Task: Search one way flight ticket for 2 adults, 2 infants in seat and 1 infant on lap in first from San Francisco: San Francisco International Airport to Evansville: Evansville Regional Airport on 5-3-2023. Choice of flights is Emirates. Number of bags: 1 checked bag. Price is upto 109000. Outbound departure time preference is 22:00.
Action: Mouse moved to (273, 239)
Screenshot: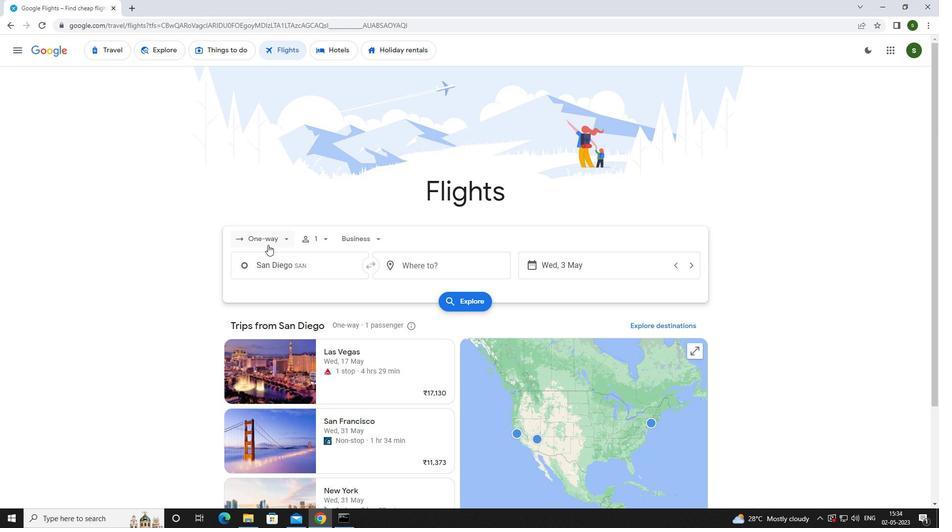 
Action: Mouse pressed left at (273, 239)
Screenshot: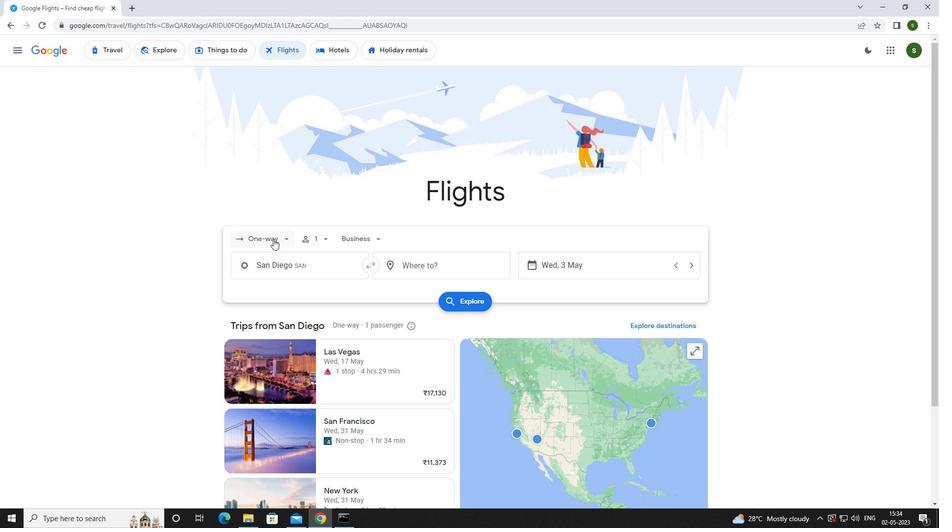 
Action: Mouse moved to (273, 281)
Screenshot: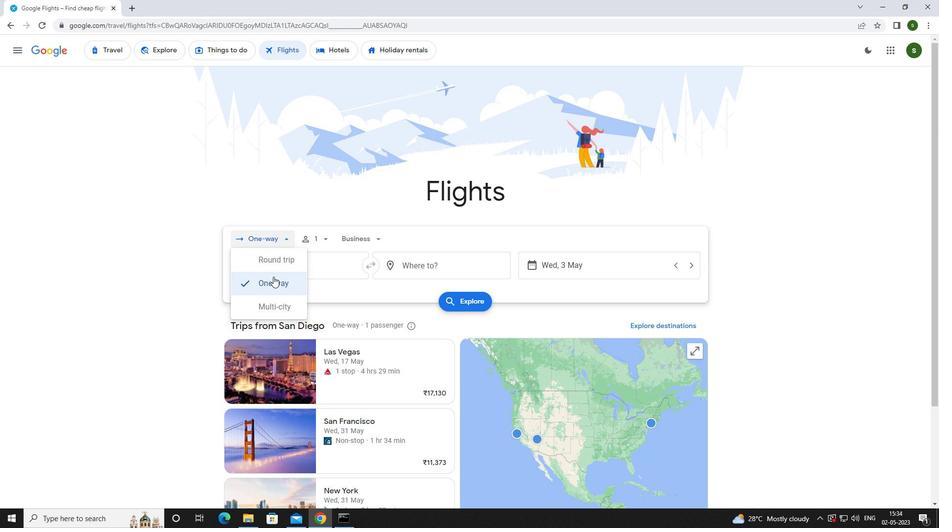 
Action: Mouse pressed left at (273, 281)
Screenshot: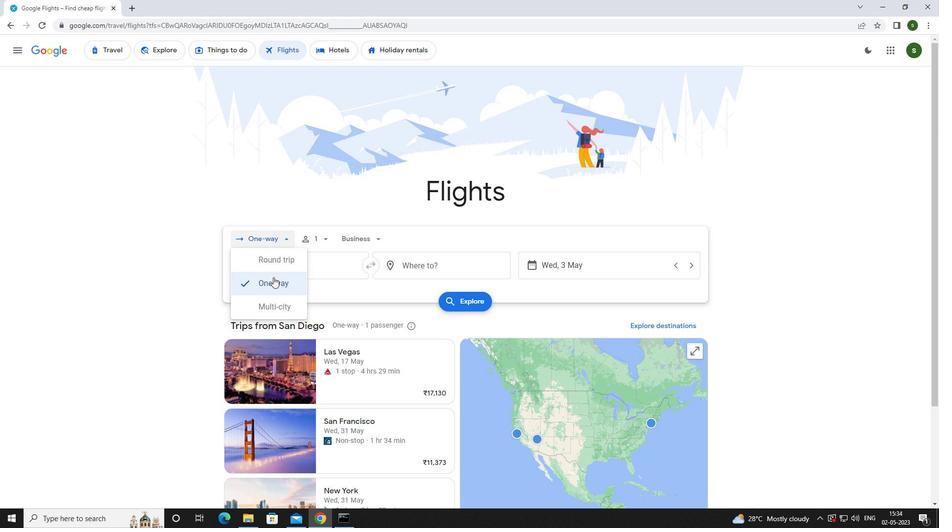 
Action: Mouse moved to (314, 239)
Screenshot: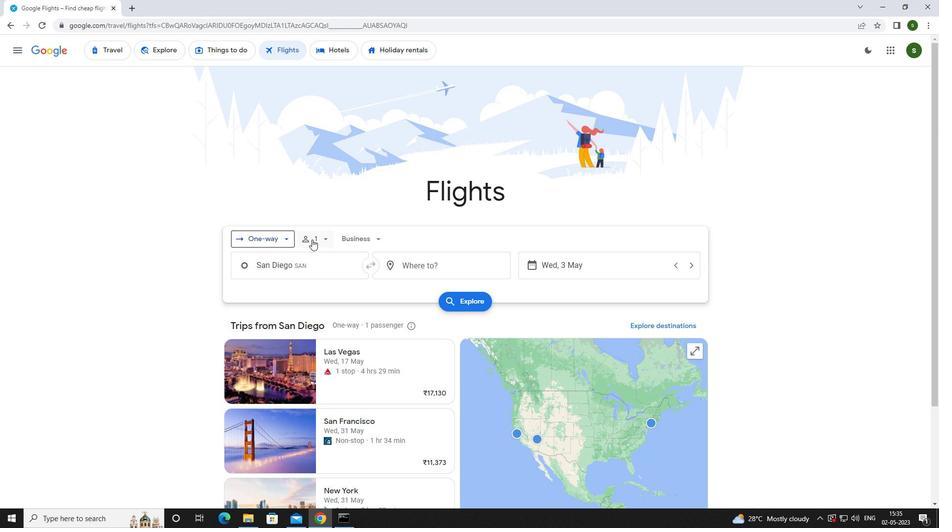 
Action: Mouse pressed left at (314, 239)
Screenshot: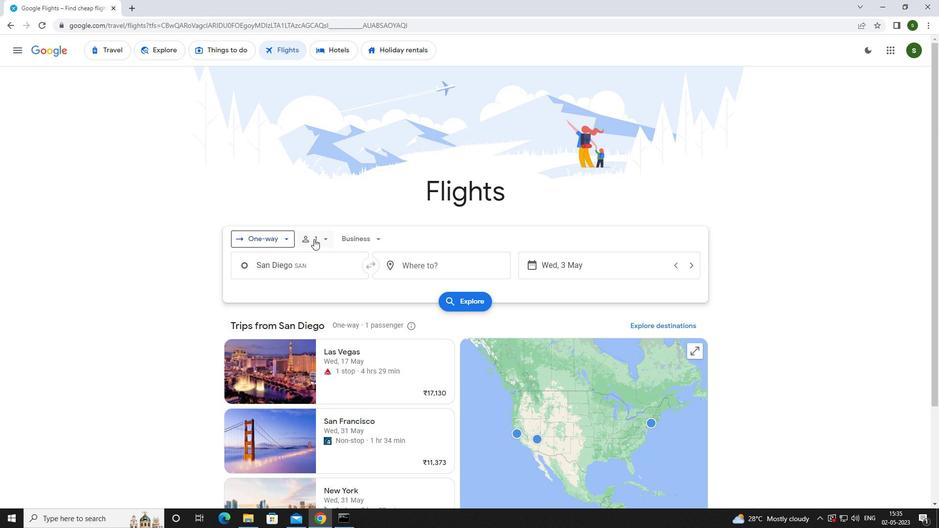 
Action: Mouse moved to (406, 266)
Screenshot: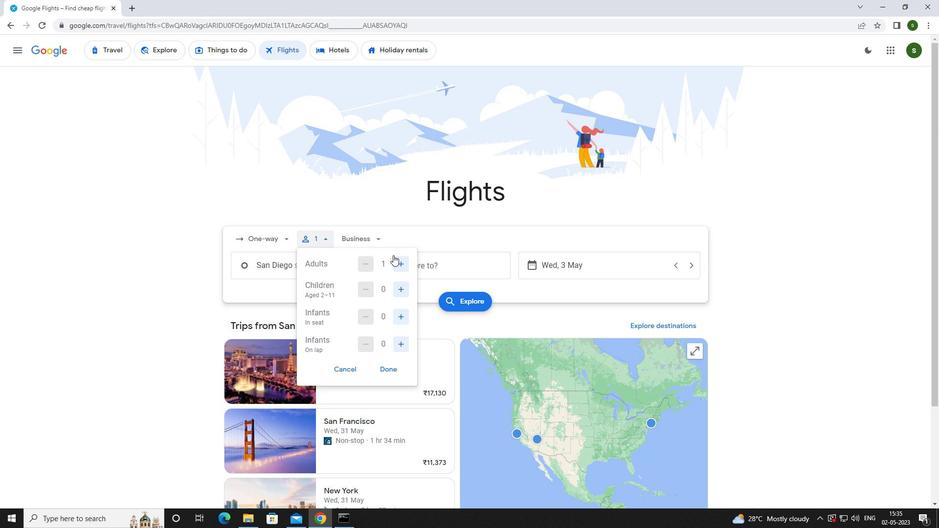 
Action: Mouse pressed left at (406, 266)
Screenshot: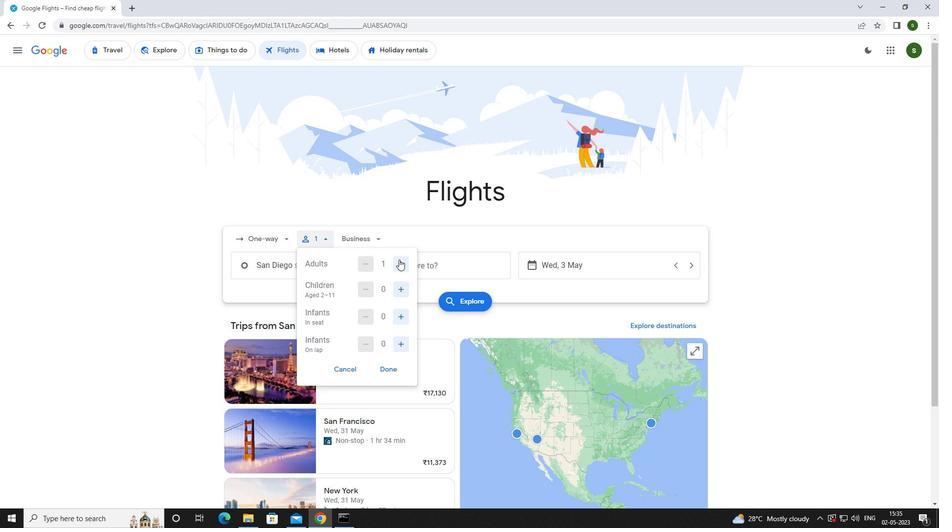 
Action: Mouse moved to (401, 261)
Screenshot: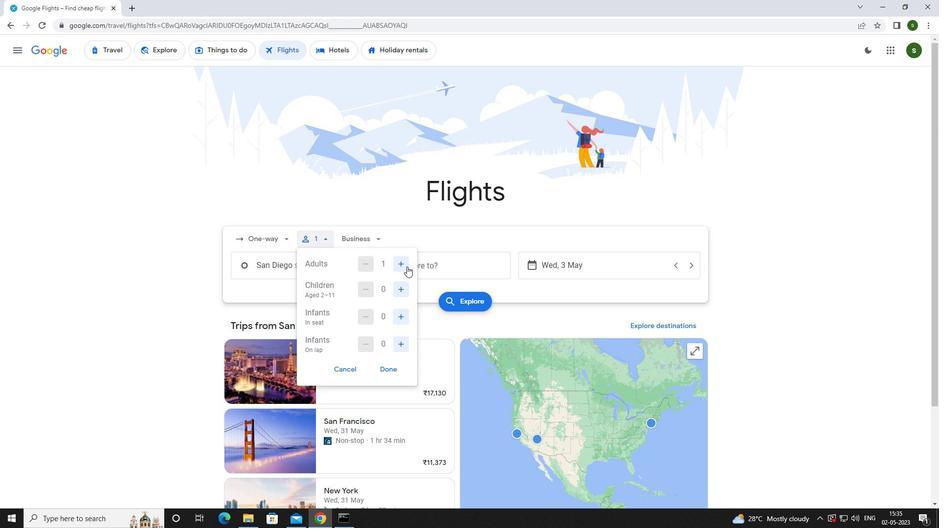 
Action: Mouse pressed left at (401, 261)
Screenshot: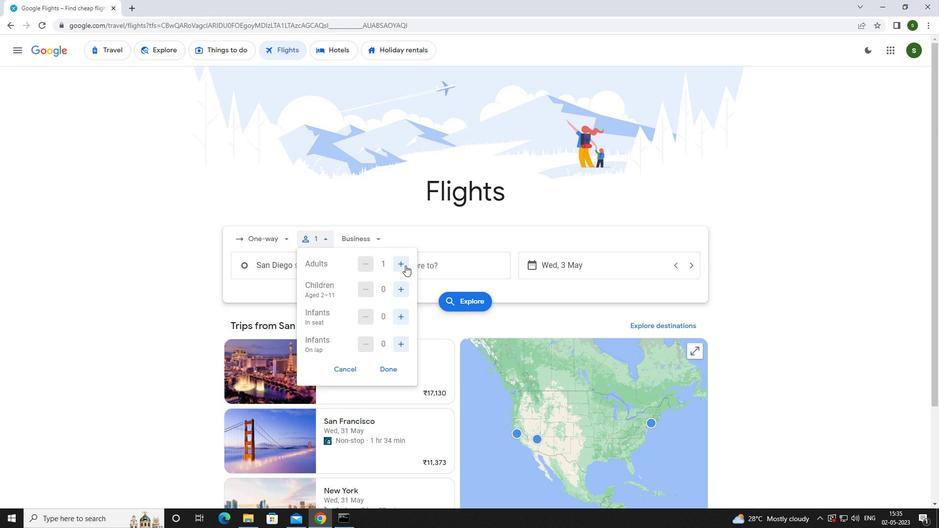 
Action: Mouse moved to (371, 260)
Screenshot: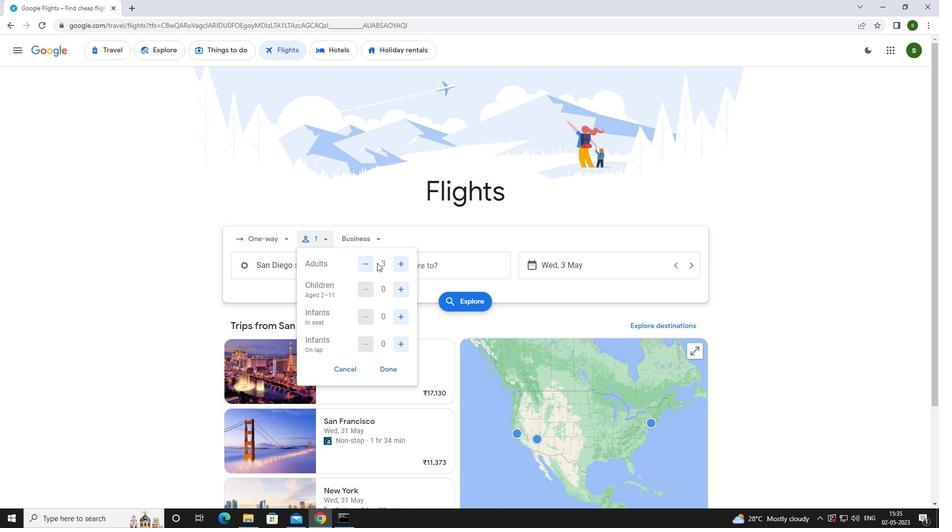 
Action: Mouse pressed left at (371, 260)
Screenshot: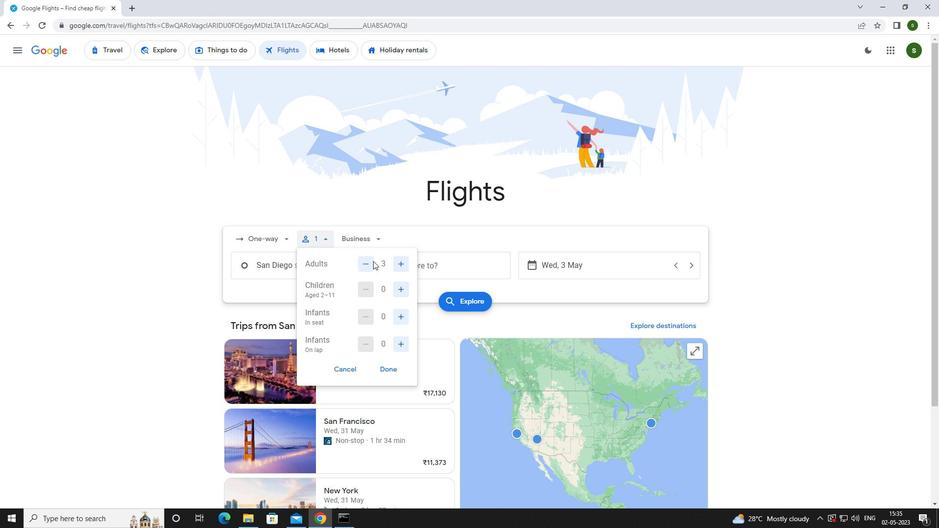 
Action: Mouse moved to (399, 316)
Screenshot: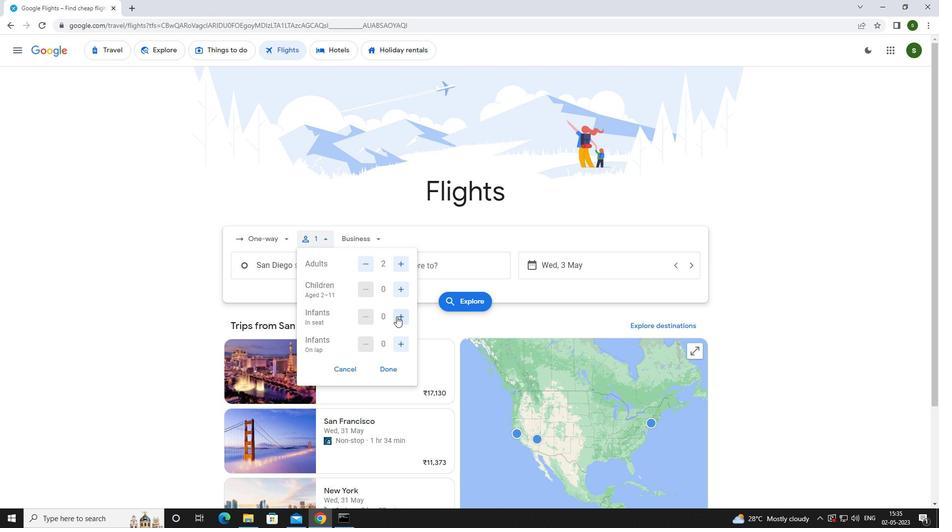 
Action: Mouse pressed left at (399, 316)
Screenshot: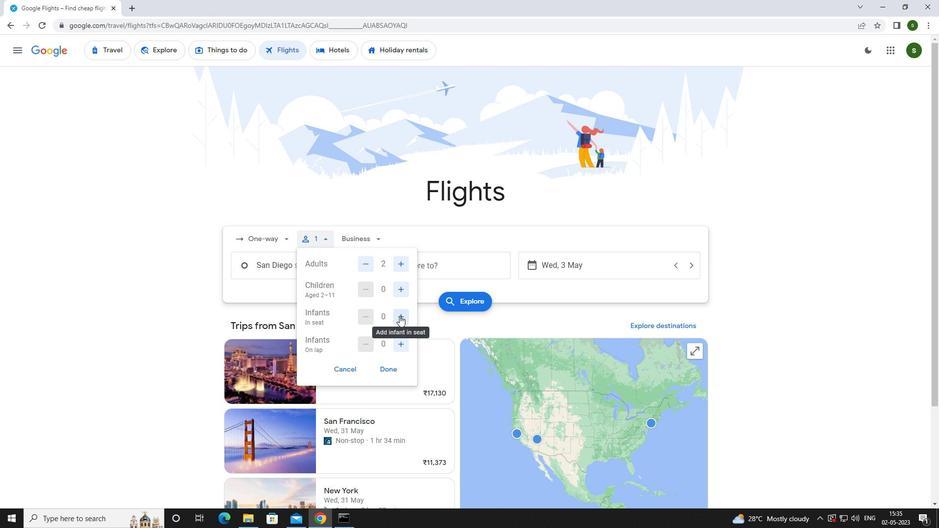 
Action: Mouse pressed left at (399, 316)
Screenshot: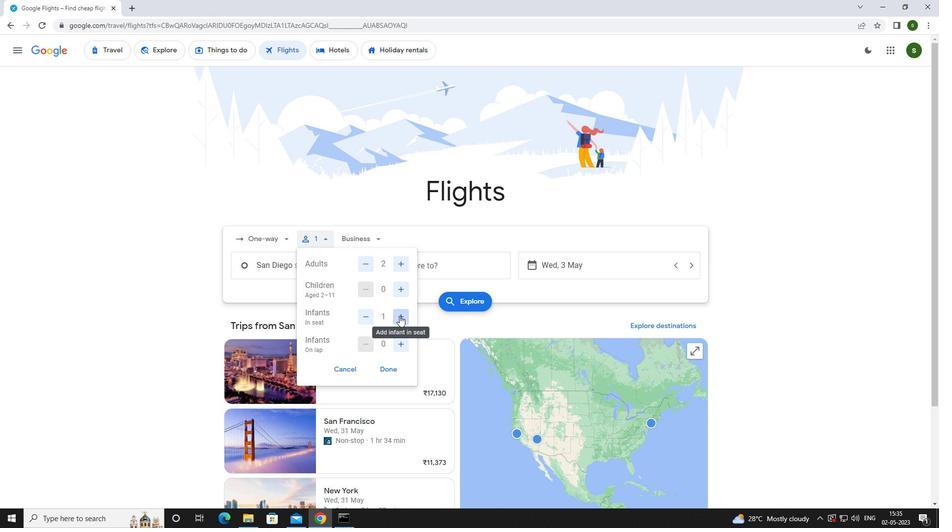 
Action: Mouse moved to (399, 337)
Screenshot: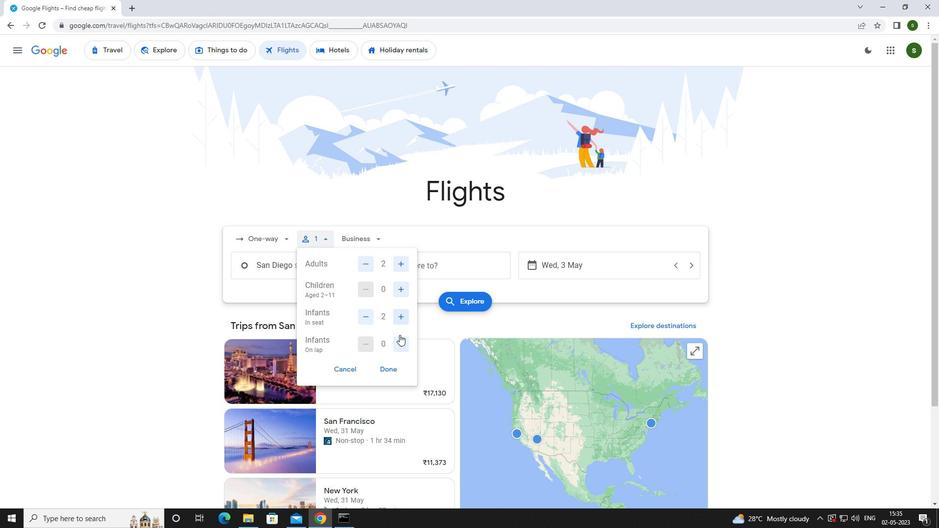 
Action: Mouse pressed left at (399, 337)
Screenshot: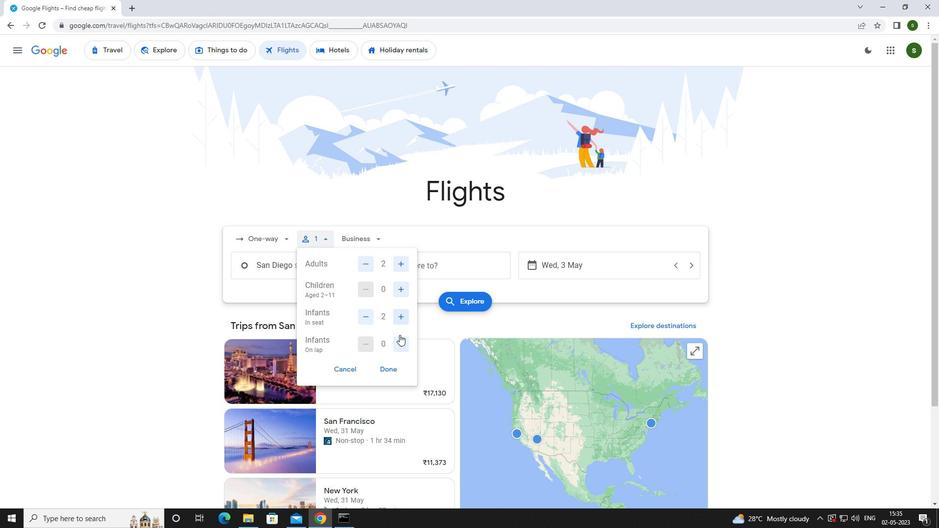 
Action: Mouse moved to (375, 241)
Screenshot: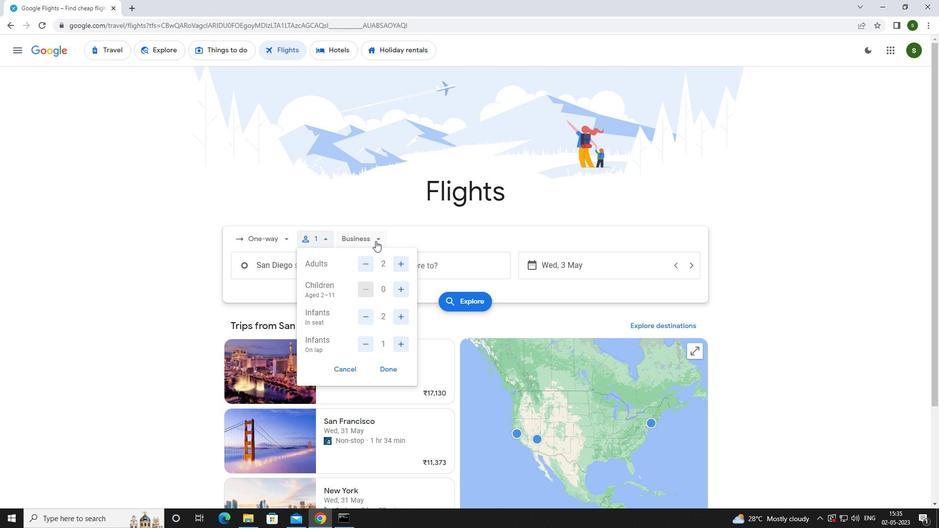 
Action: Mouse pressed left at (375, 241)
Screenshot: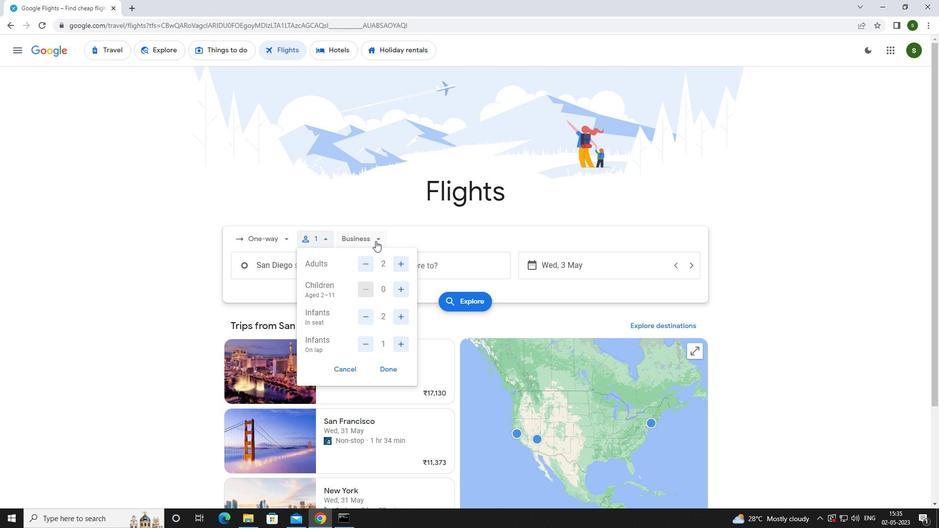 
Action: Mouse moved to (384, 332)
Screenshot: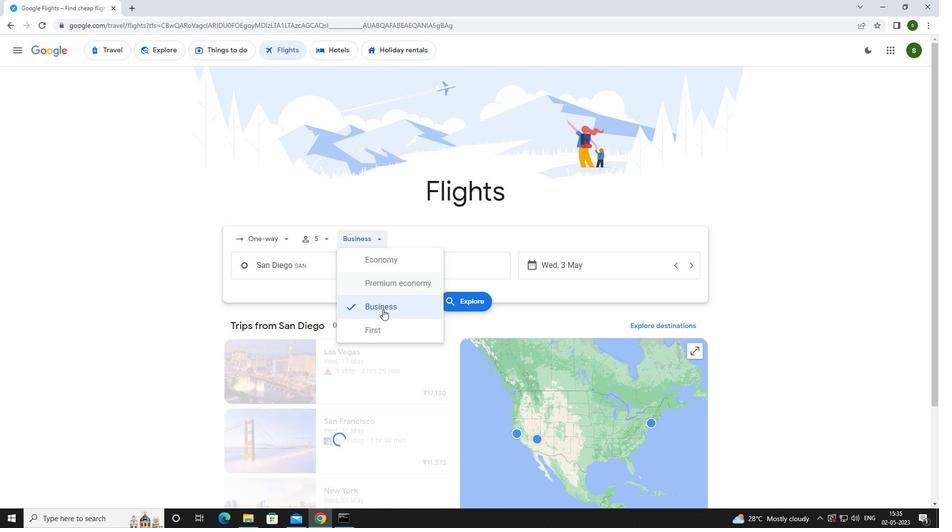 
Action: Mouse pressed left at (384, 332)
Screenshot: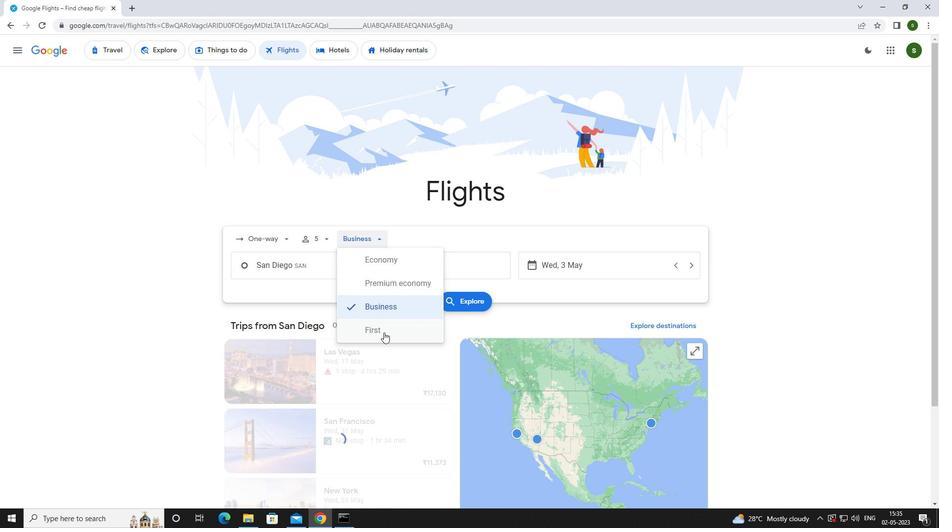 
Action: Mouse moved to (328, 266)
Screenshot: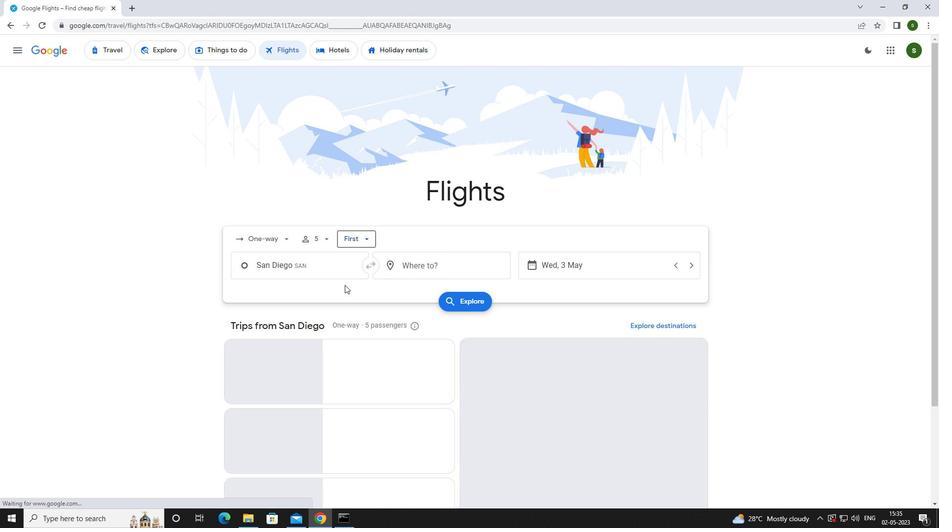 
Action: Mouse pressed left at (328, 266)
Screenshot: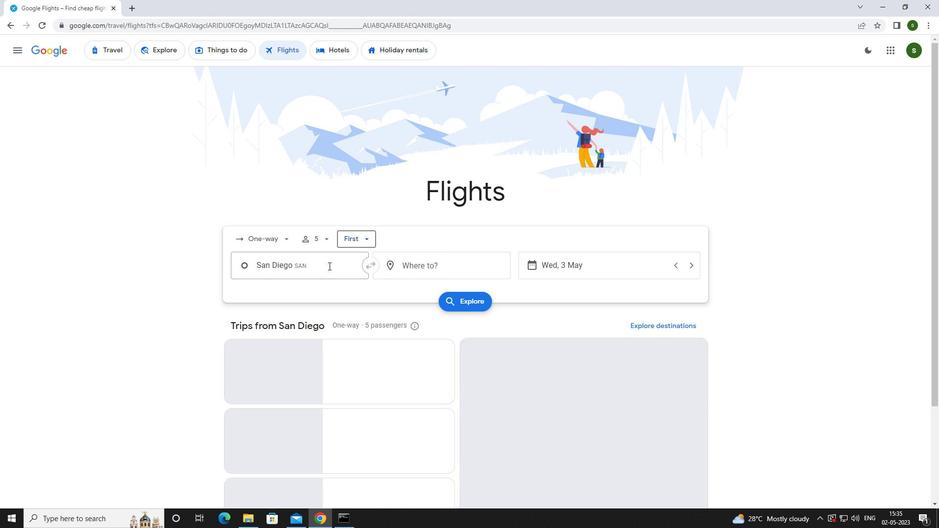 
Action: Key pressed <Key.caps_lock>s<Key.caps_lock>an<Key.space><Key.caps_lock>
Screenshot: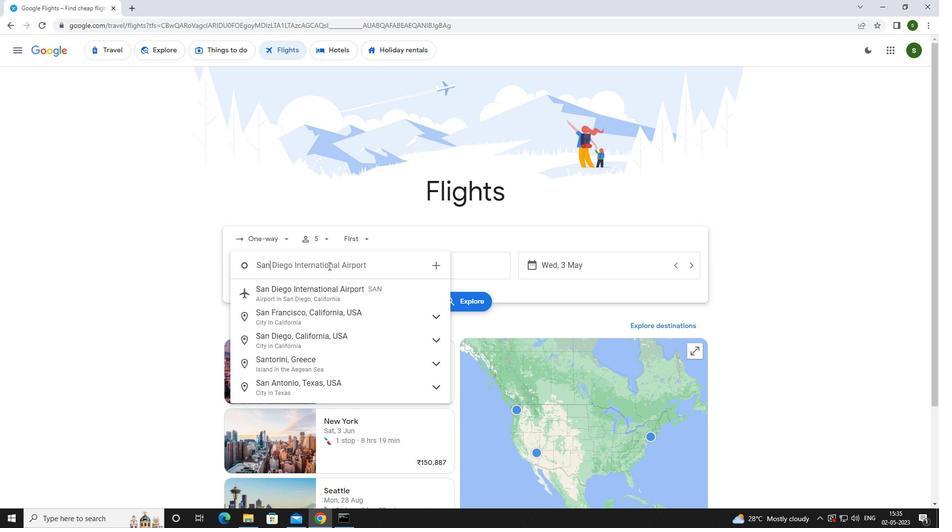
Action: Mouse moved to (338, 317)
Screenshot: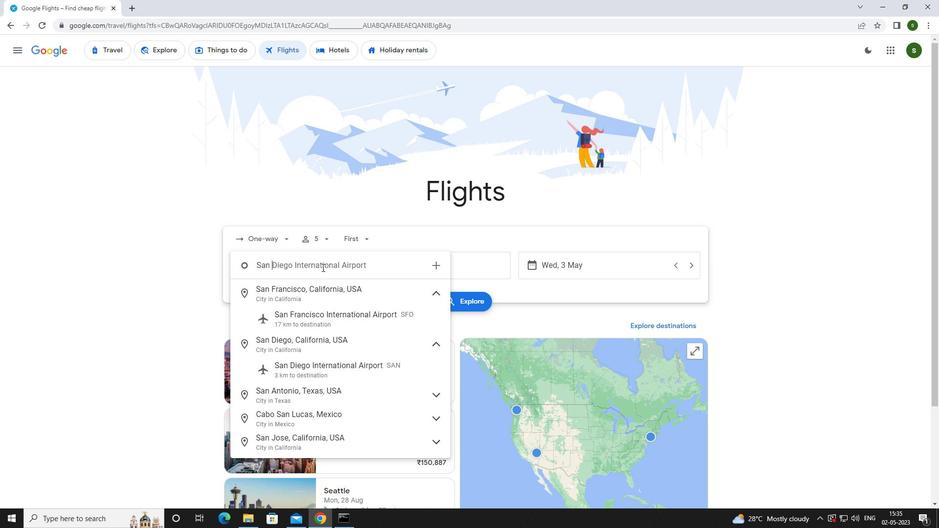 
Action: Mouse pressed left at (338, 317)
Screenshot: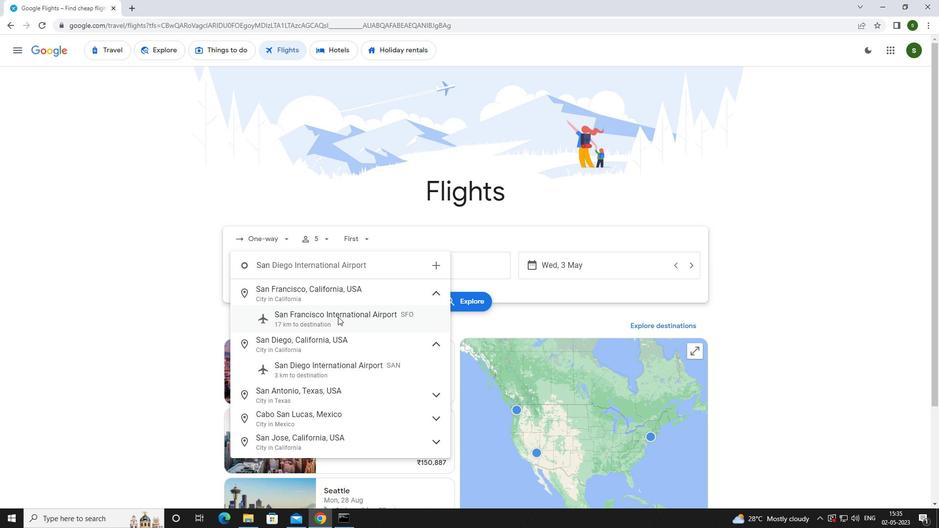 
Action: Mouse moved to (432, 268)
Screenshot: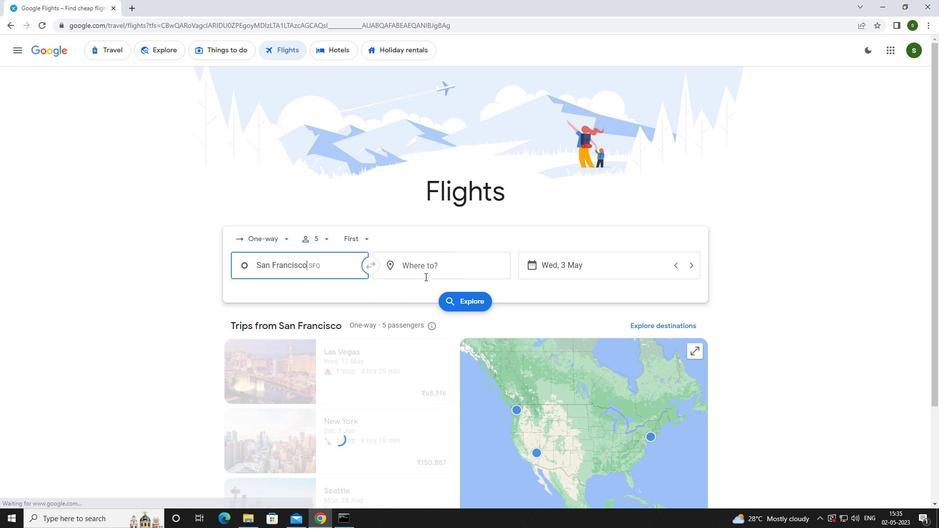 
Action: Mouse pressed left at (432, 268)
Screenshot: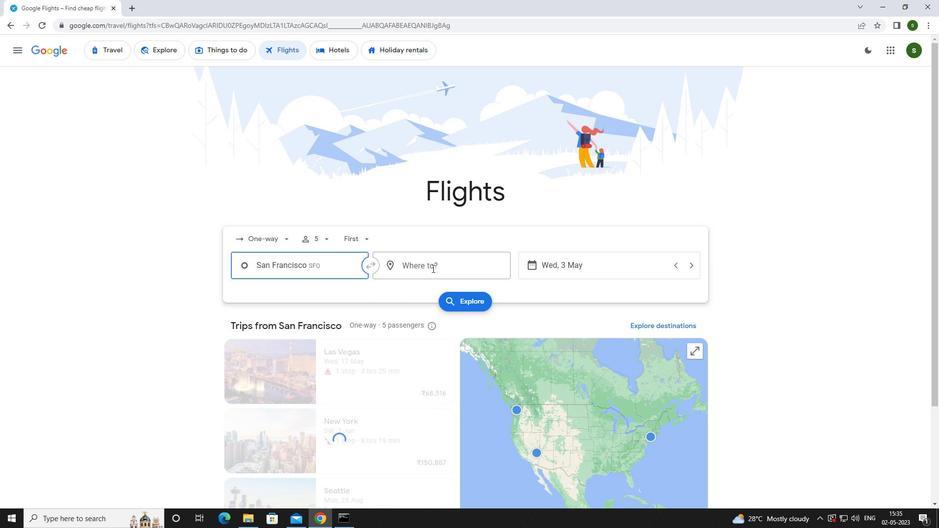 
Action: Mouse moved to (393, 280)
Screenshot: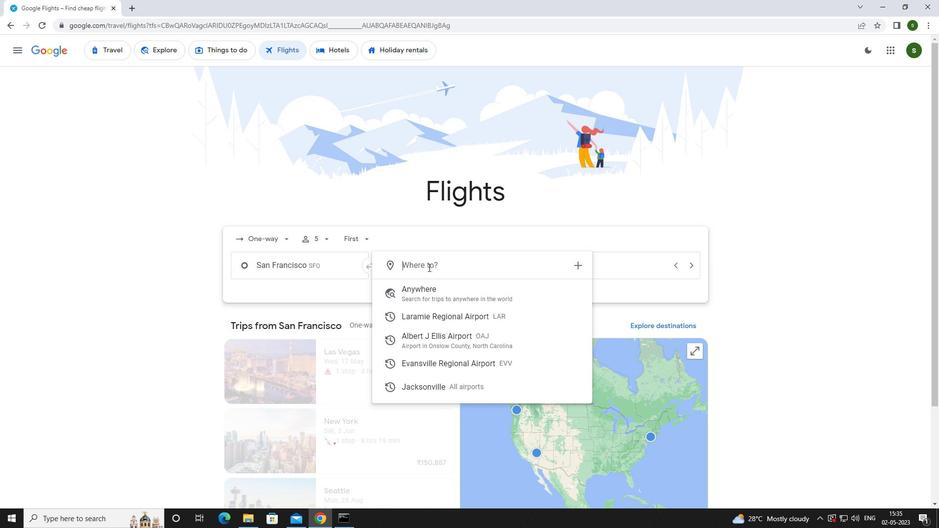 
Action: Key pressed <Key.caps_lock><Key.caps_lock>e<Key.caps_lock>vansv
Screenshot: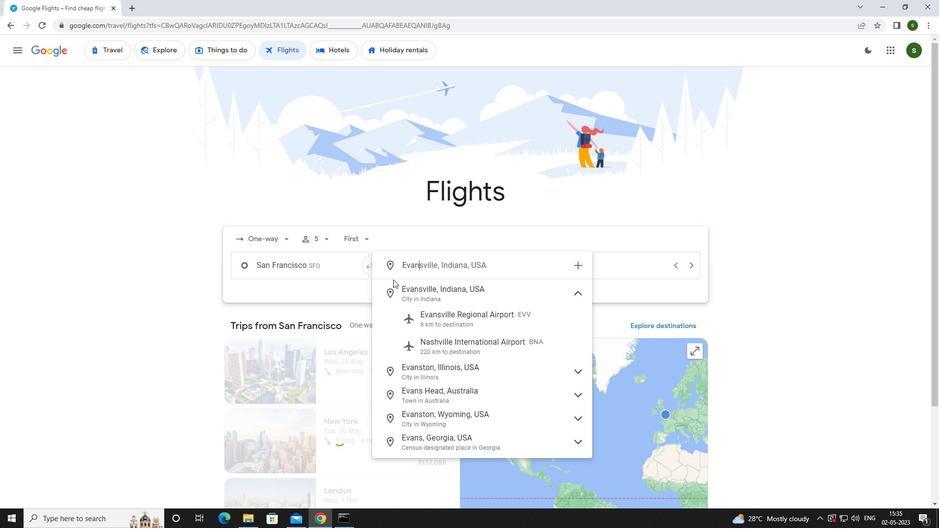 
Action: Mouse moved to (457, 321)
Screenshot: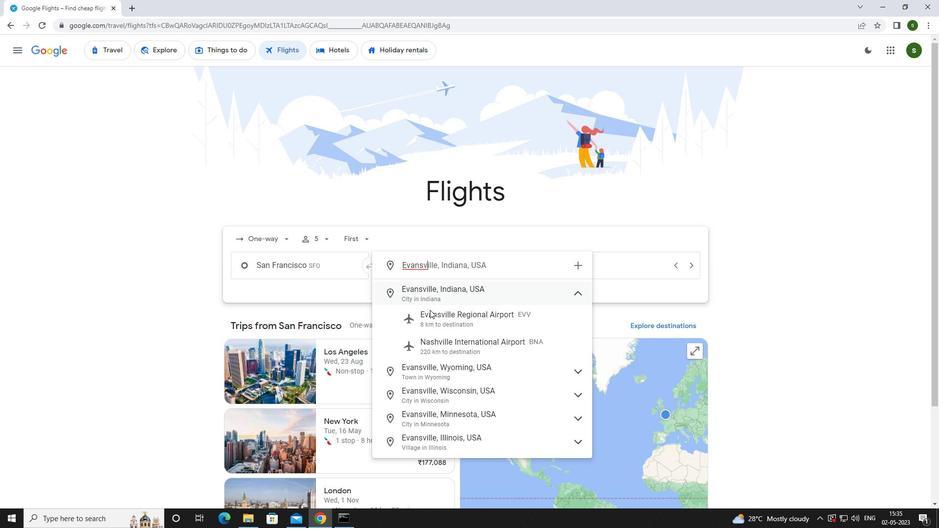 
Action: Mouse pressed left at (457, 321)
Screenshot: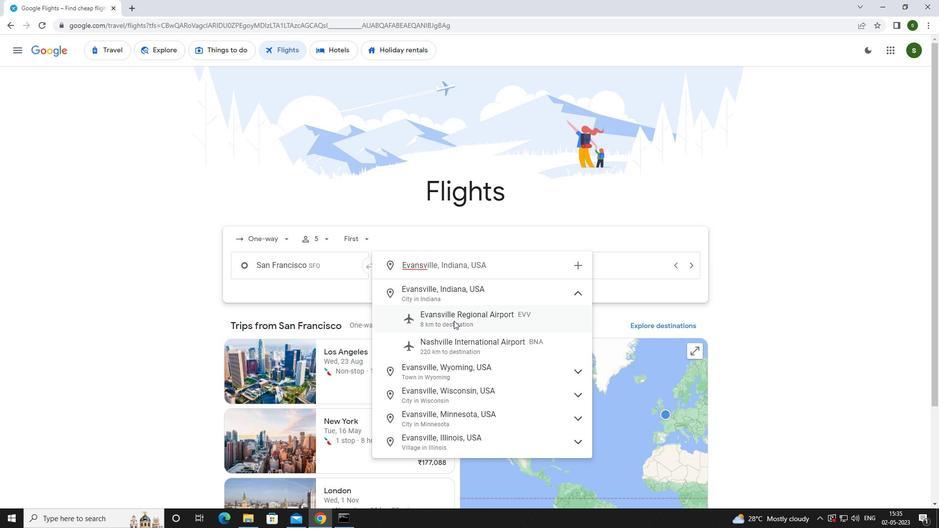 
Action: Mouse moved to (599, 265)
Screenshot: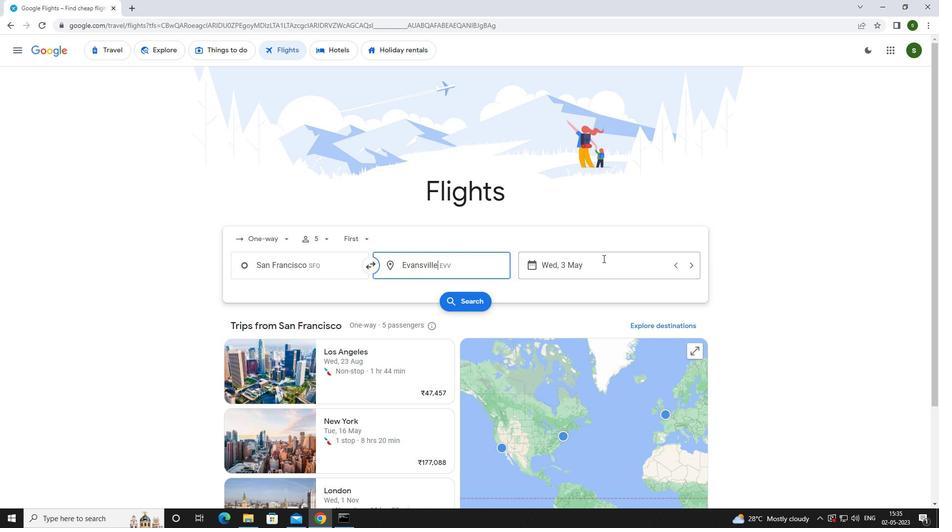 
Action: Mouse pressed left at (599, 265)
Screenshot: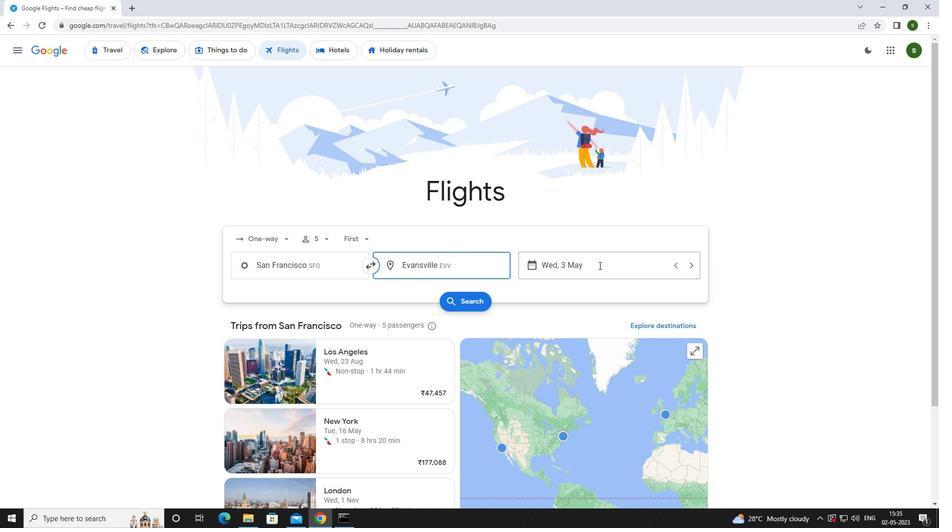 
Action: Mouse moved to (417, 332)
Screenshot: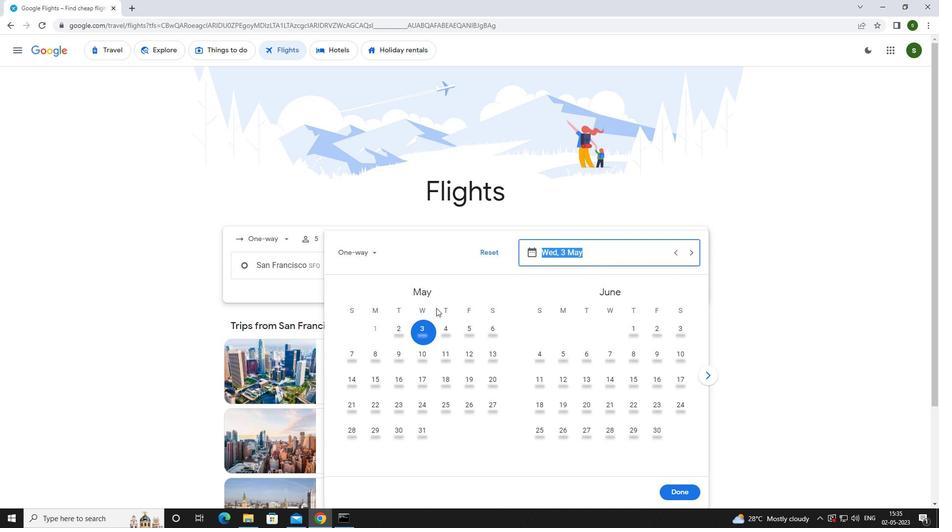 
Action: Mouse pressed left at (417, 332)
Screenshot: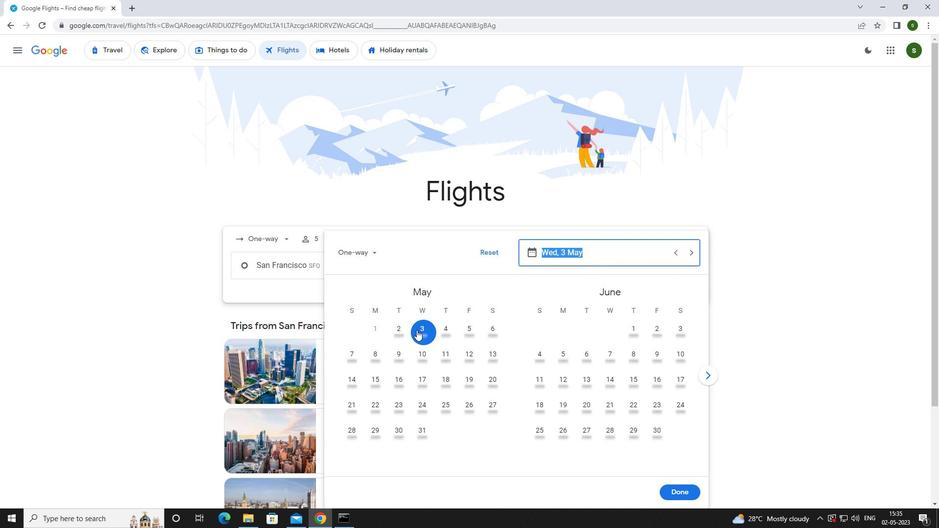 
Action: Mouse moved to (680, 488)
Screenshot: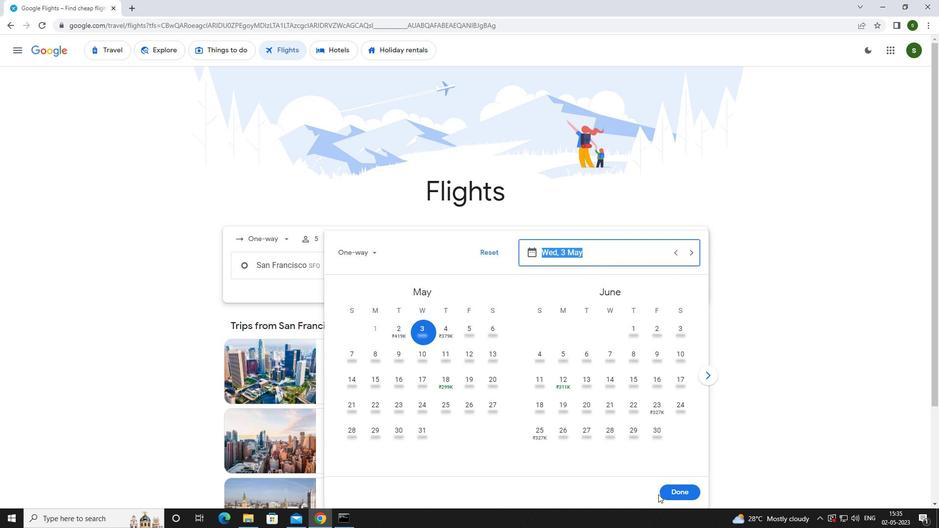 
Action: Mouse pressed left at (680, 488)
Screenshot: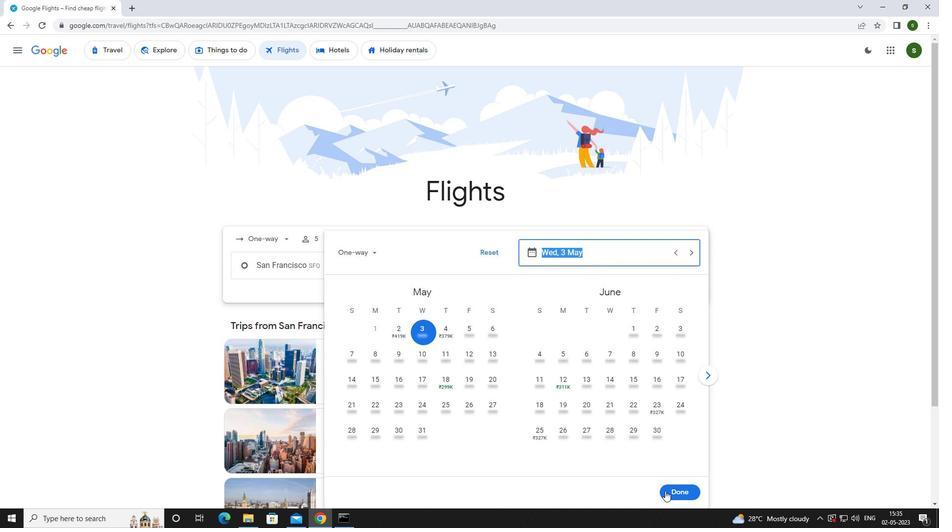 
Action: Mouse moved to (448, 303)
Screenshot: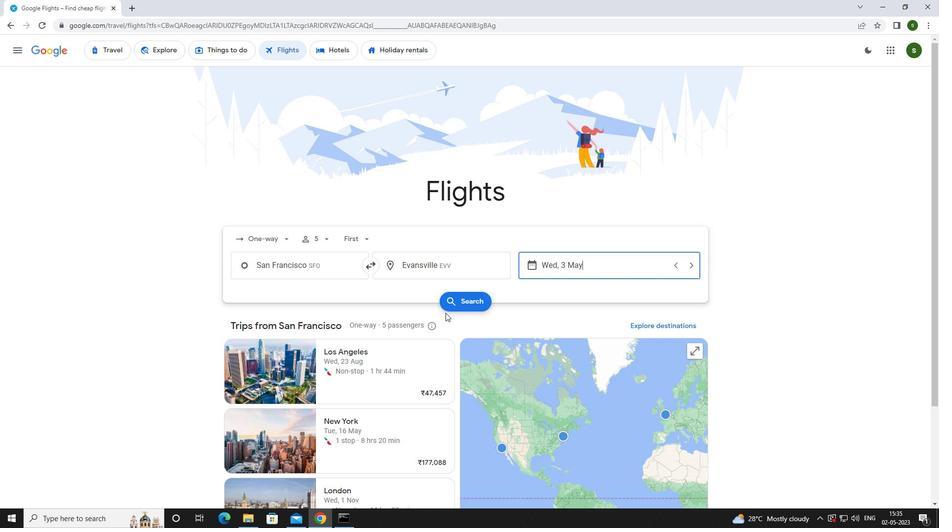 
Action: Mouse pressed left at (448, 303)
Screenshot: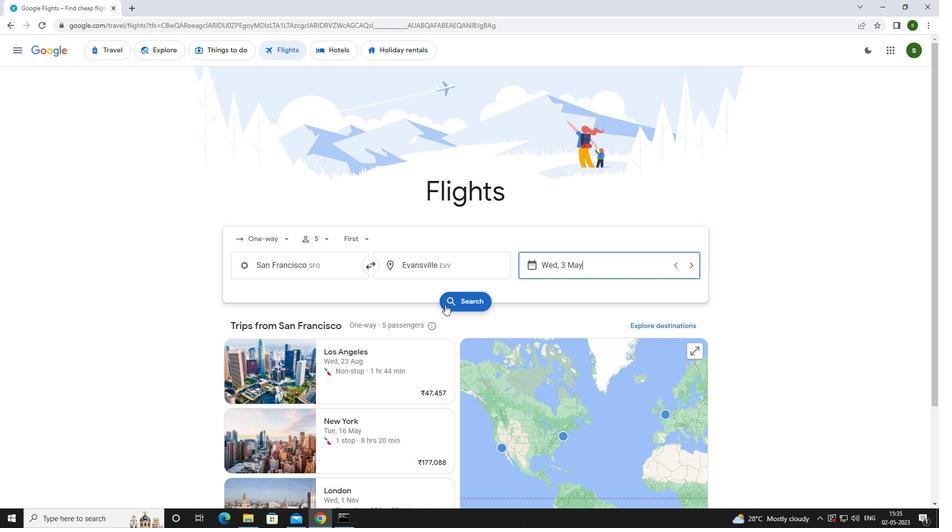 
Action: Mouse moved to (255, 141)
Screenshot: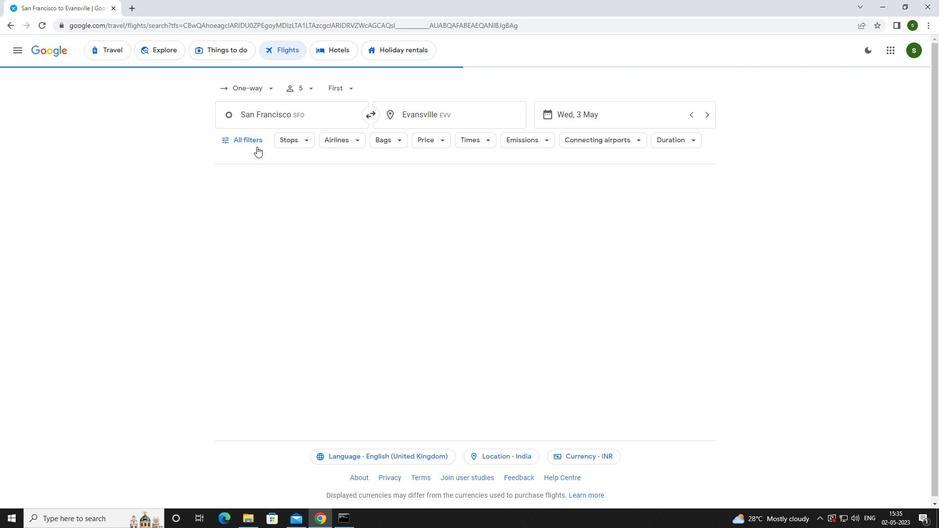 
Action: Mouse pressed left at (255, 141)
Screenshot: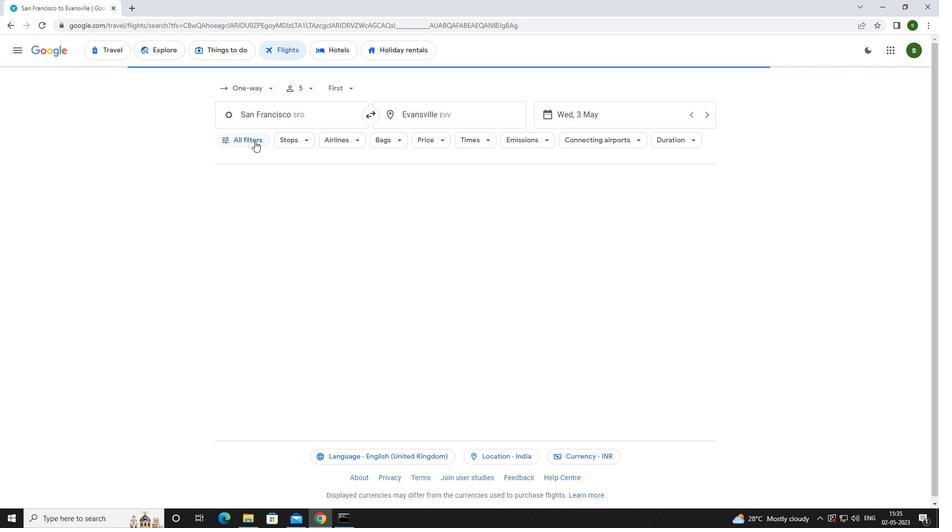
Action: Mouse moved to (365, 345)
Screenshot: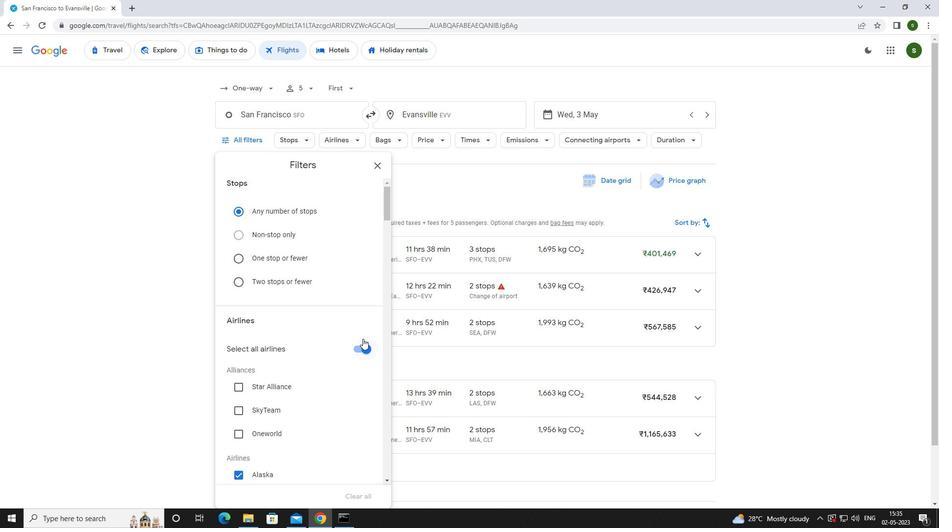 
Action: Mouse pressed left at (365, 345)
Screenshot: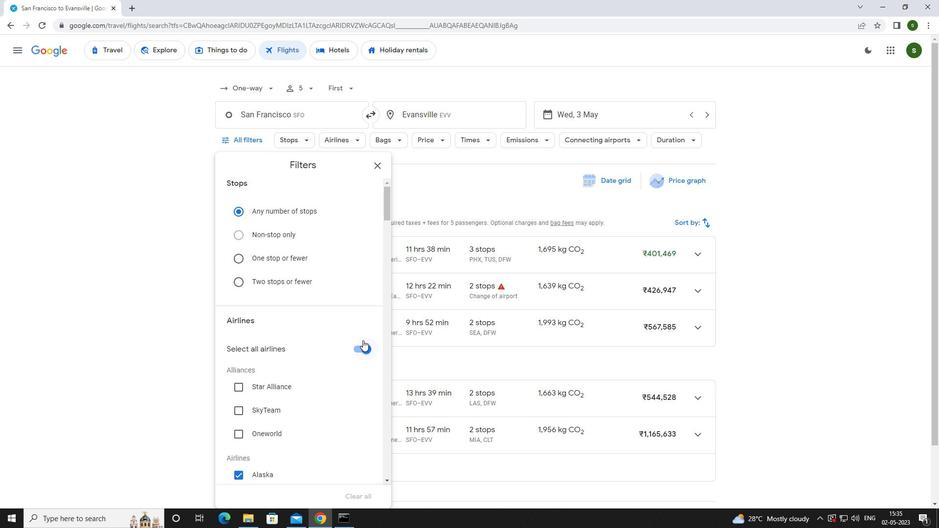 
Action: Mouse moved to (332, 292)
Screenshot: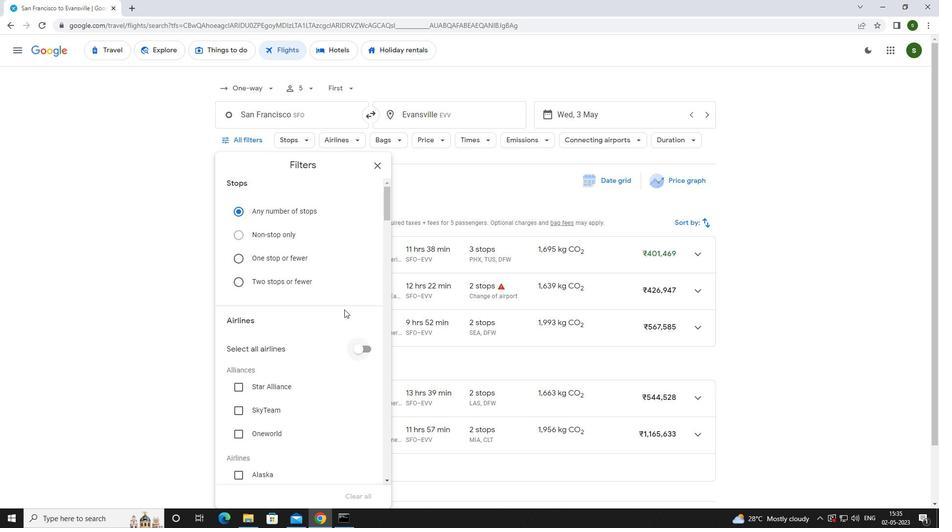 
Action: Mouse scrolled (332, 292) with delta (0, 0)
Screenshot: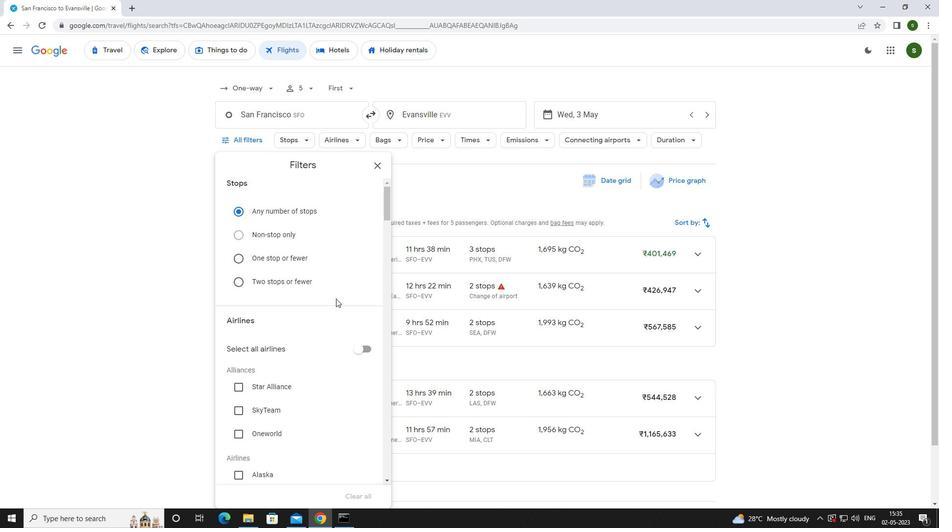 
Action: Mouse scrolled (332, 292) with delta (0, 0)
Screenshot: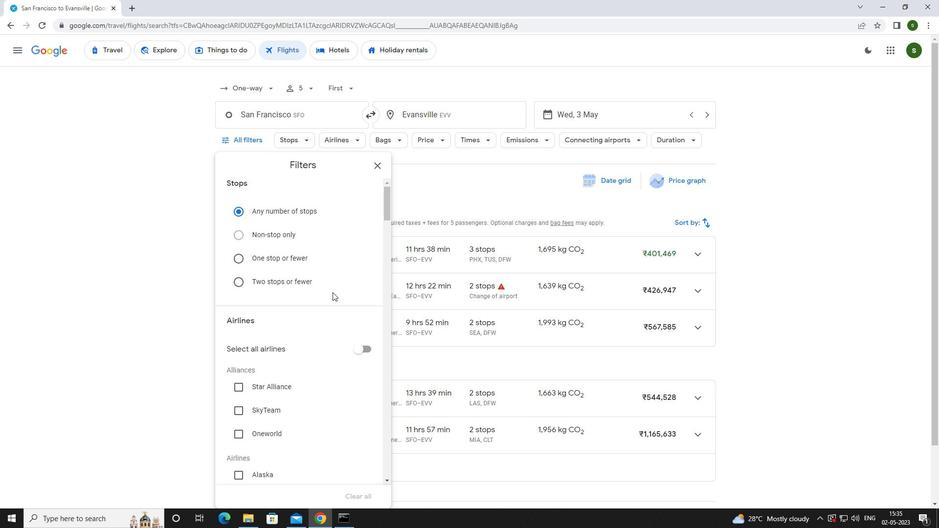 
Action: Mouse scrolled (332, 292) with delta (0, 0)
Screenshot: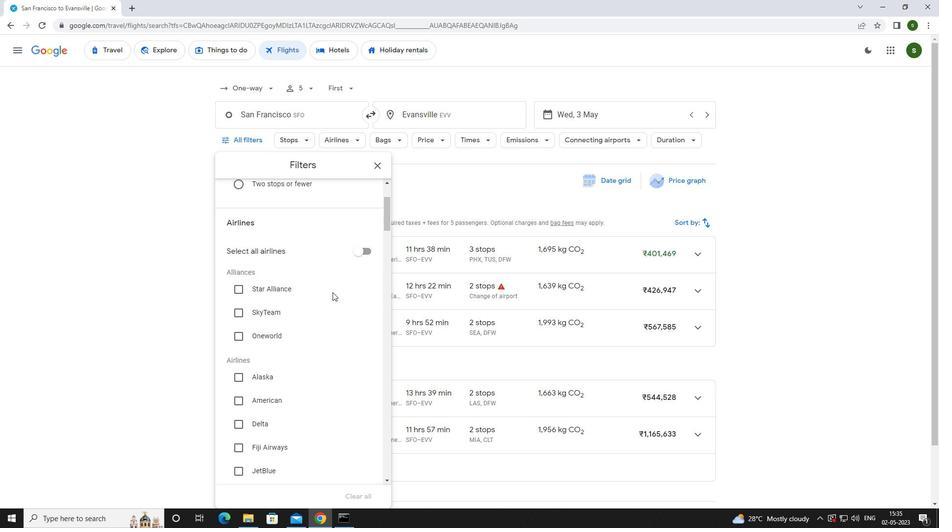 
Action: Mouse scrolled (332, 292) with delta (0, 0)
Screenshot: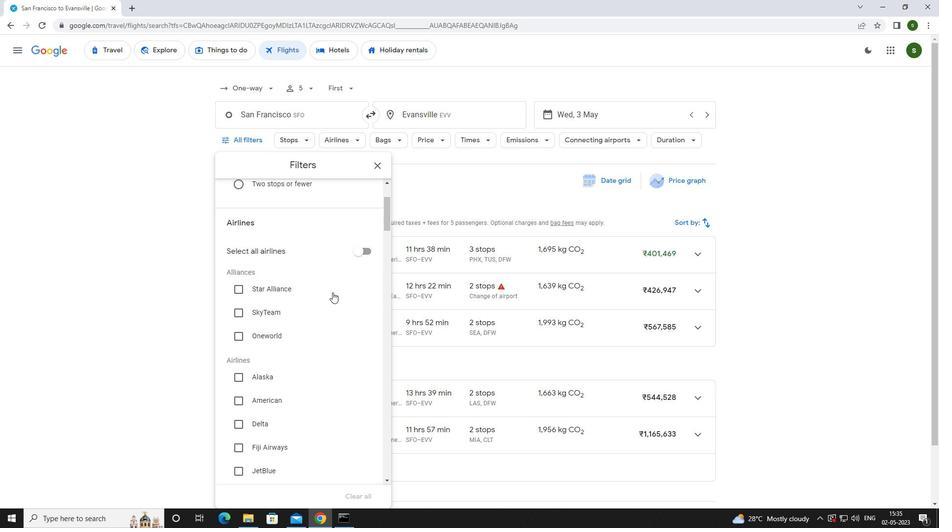 
Action: Mouse scrolled (332, 292) with delta (0, 0)
Screenshot: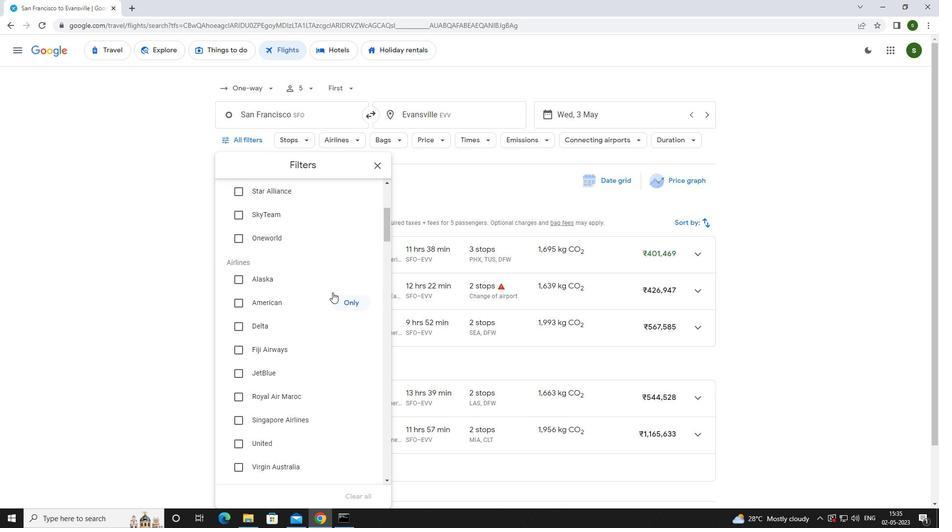 
Action: Mouse scrolled (332, 292) with delta (0, 0)
Screenshot: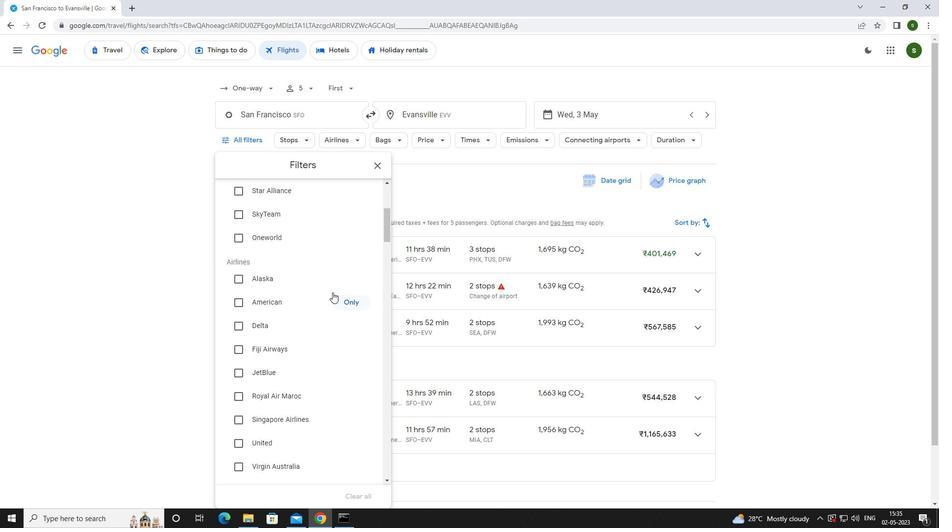 
Action: Mouse scrolled (332, 292) with delta (0, 0)
Screenshot: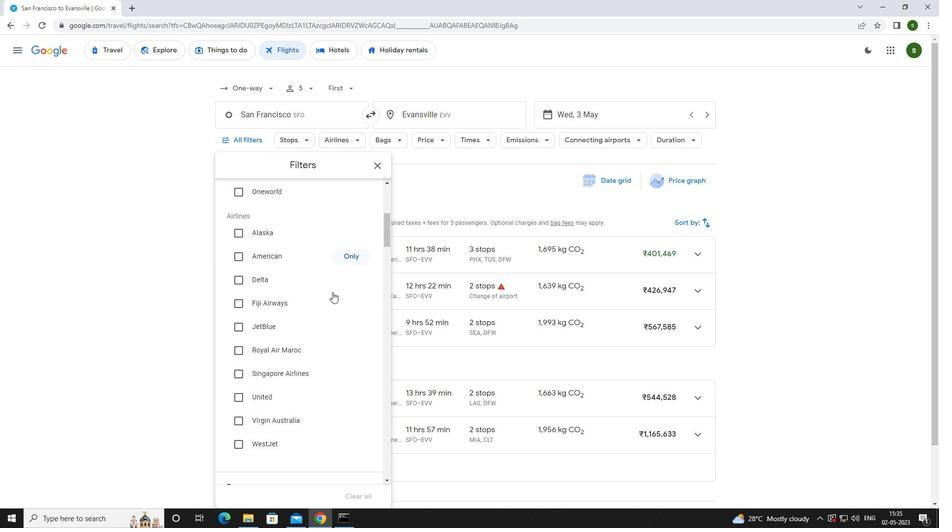 
Action: Mouse scrolled (332, 292) with delta (0, 0)
Screenshot: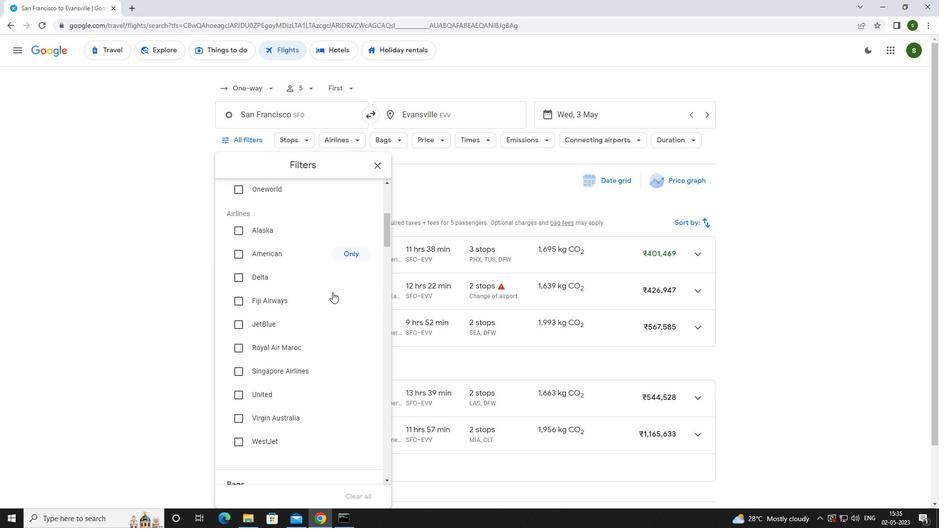 
Action: Mouse scrolled (332, 292) with delta (0, 0)
Screenshot: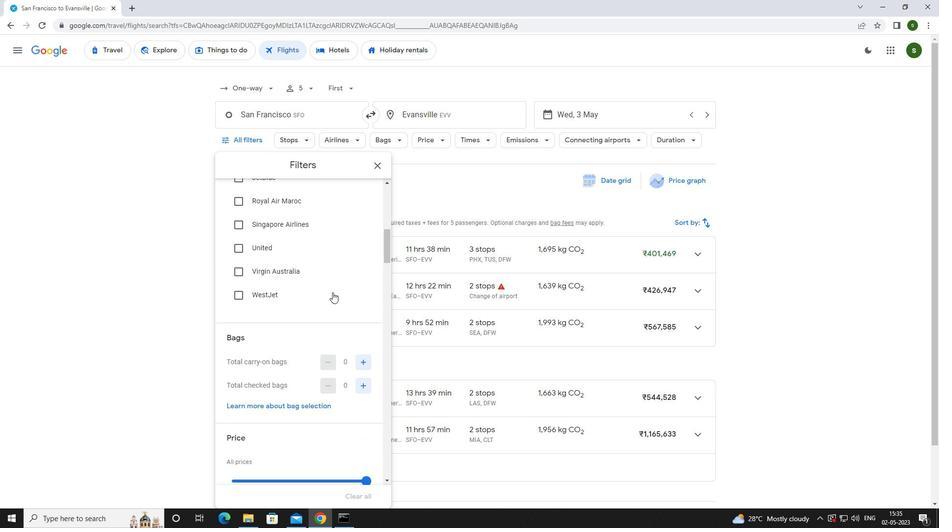 
Action: Mouse moved to (368, 335)
Screenshot: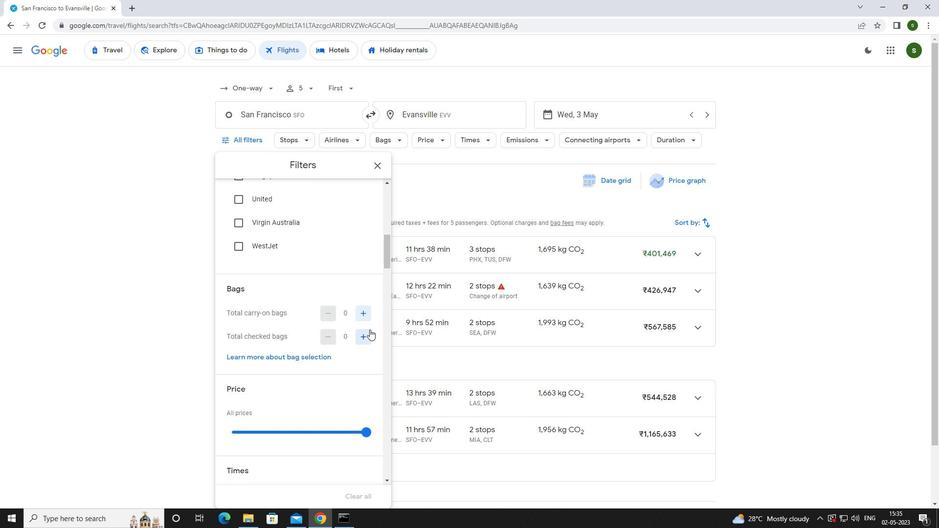 
Action: Mouse pressed left at (368, 335)
Screenshot: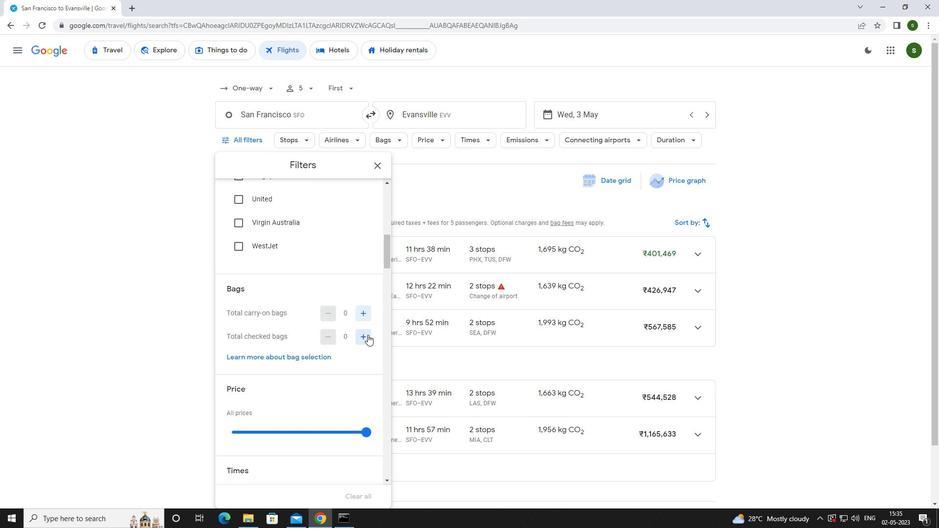 
Action: Mouse moved to (368, 431)
Screenshot: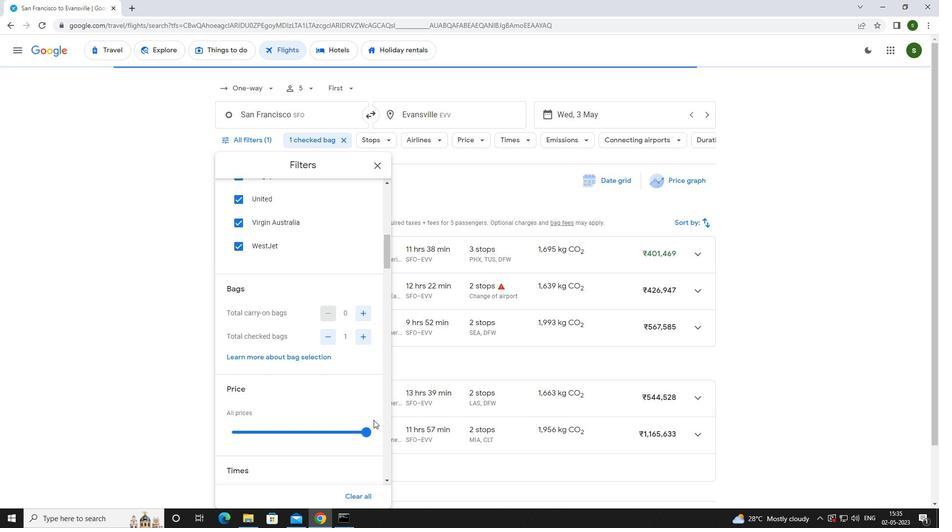 
Action: Mouse pressed left at (368, 431)
Screenshot: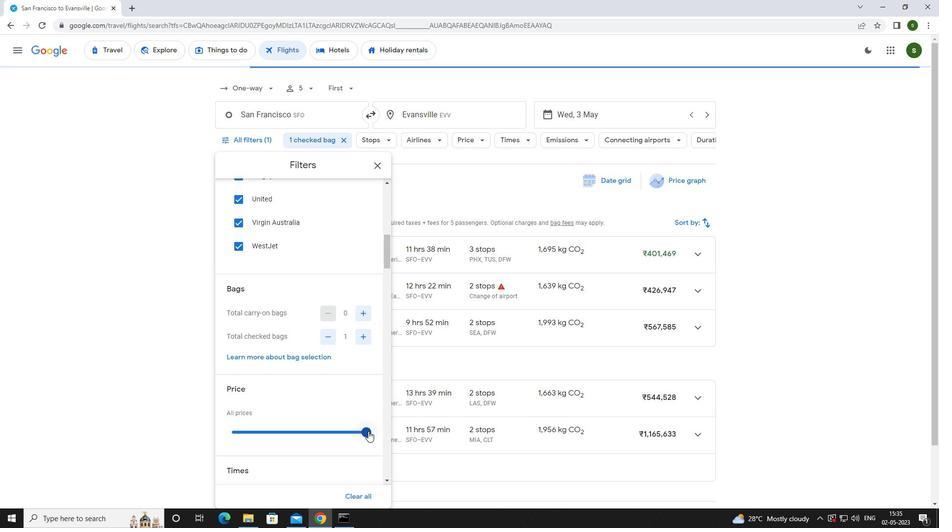 
Action: Mouse moved to (279, 404)
Screenshot: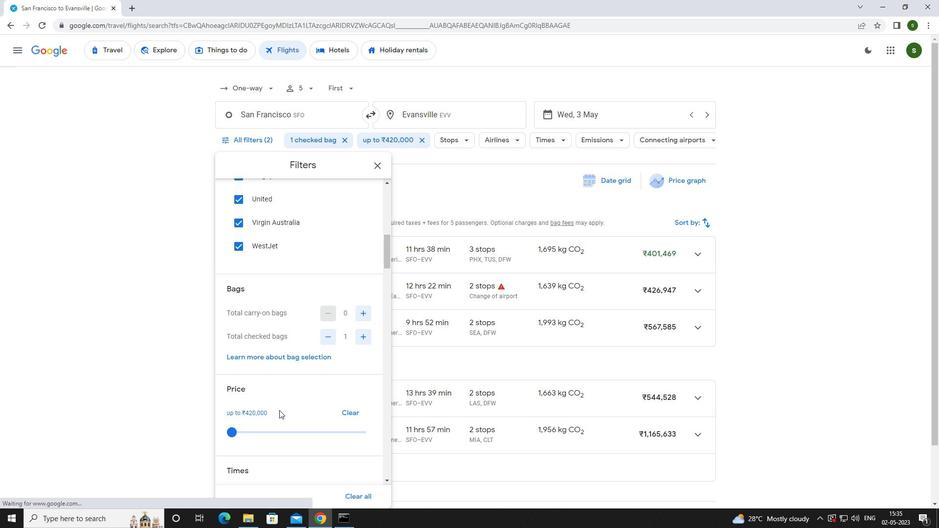 
Action: Mouse scrolled (279, 404) with delta (0, 0)
Screenshot: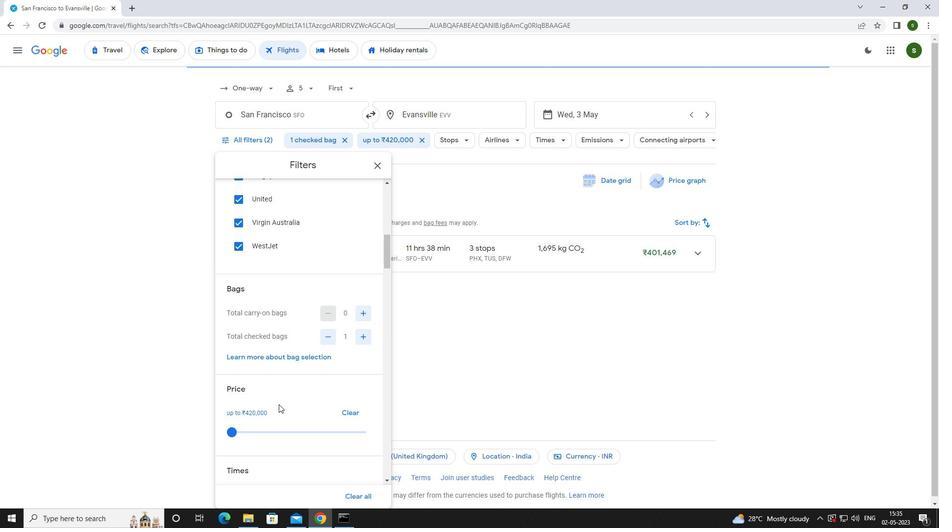 
Action: Mouse scrolled (279, 404) with delta (0, 0)
Screenshot: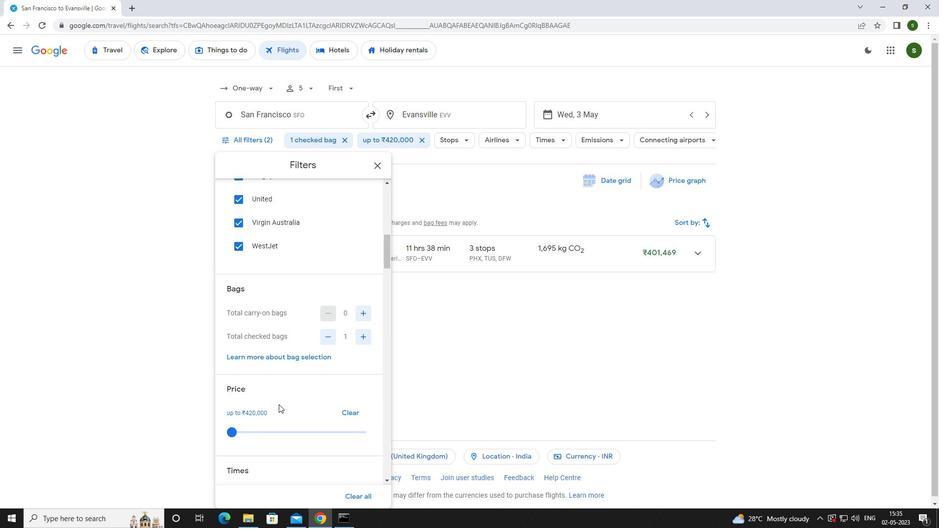 
Action: Mouse scrolled (279, 404) with delta (0, 0)
Screenshot: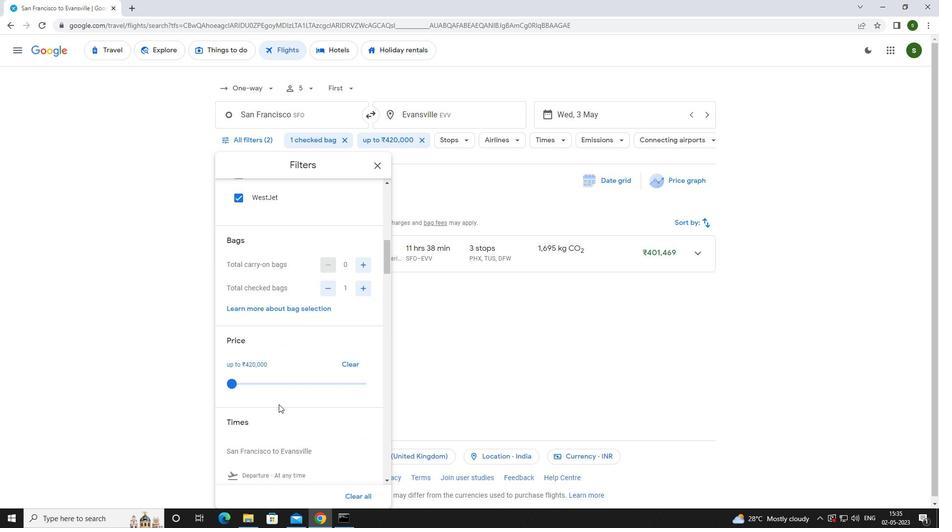
Action: Mouse moved to (229, 398)
Screenshot: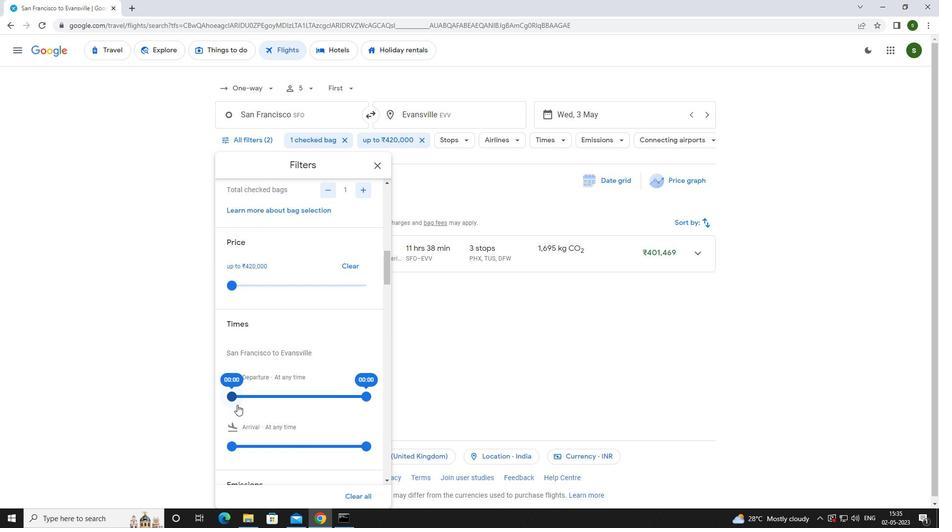 
Action: Mouse pressed left at (229, 398)
Screenshot: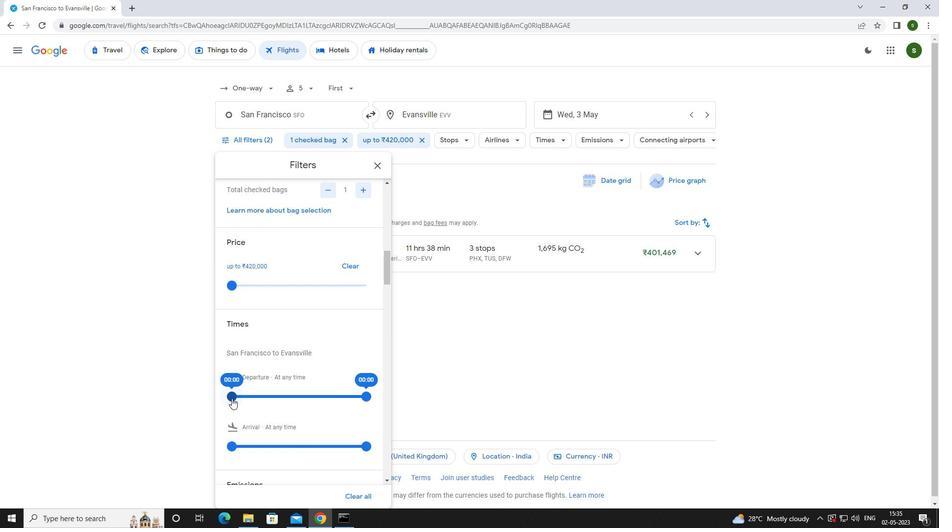 
Action: Mouse moved to (505, 347)
Screenshot: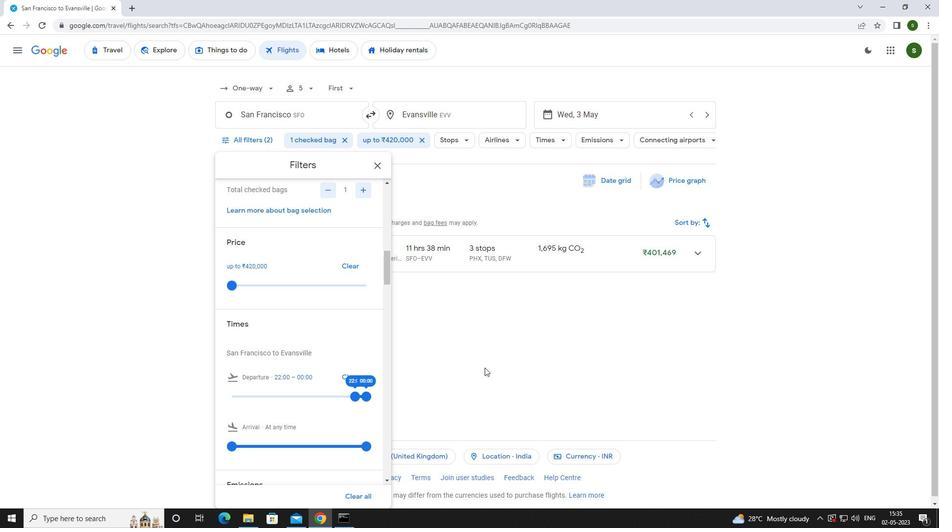 
Action: Mouse pressed left at (505, 347)
Screenshot: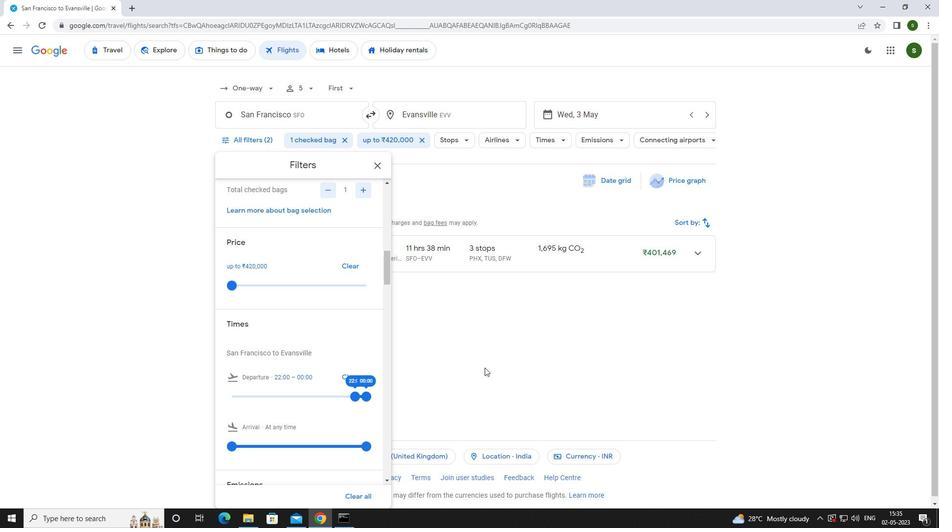 
Action: Mouse moved to (508, 345)
Screenshot: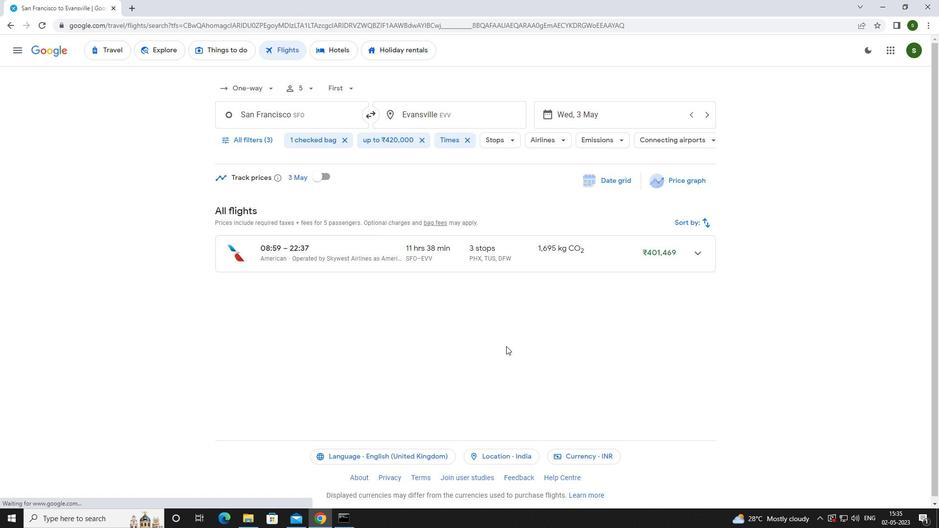 
